 Task: Create Issue Issue0000000217 in Backlog  in Scrum Project Project0000000044 in Jira. Create Issue Issue0000000218 in Backlog  in Scrum Project Project0000000044 in Jira. Create Issue Issue0000000219 in Backlog  in Scrum Project Project0000000044 in Jira. Create Issue Issue0000000220 in Backlog  in Scrum Project Project0000000044 in Jira. Change IN PROGRESS as Status of Issue Issue0000000212 in Backlog  in Scrum Project Project0000000043 in Jira
Action: Mouse moved to (361, 498)
Screenshot: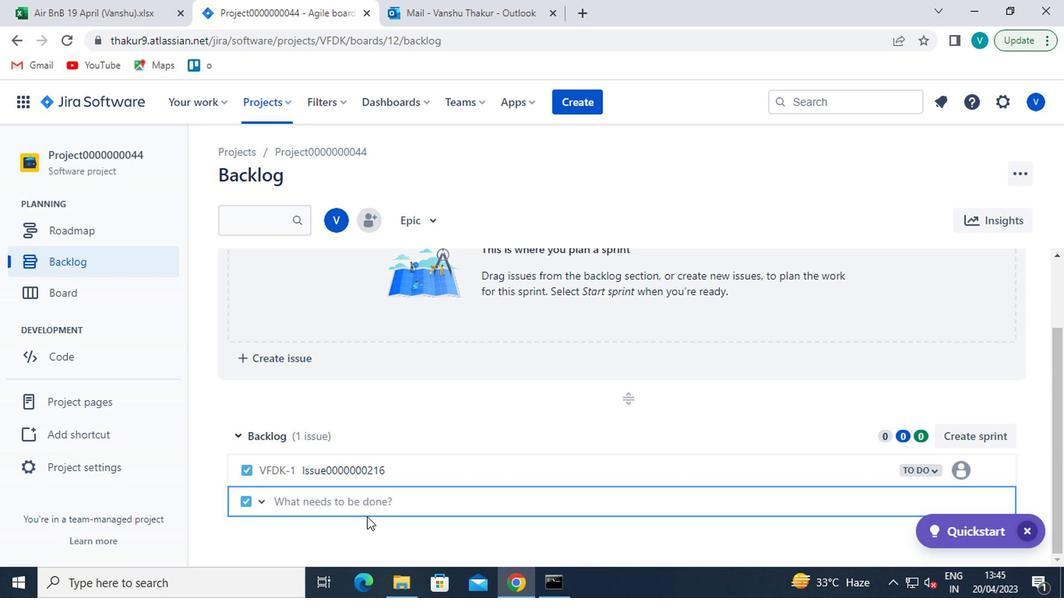 
Action: Mouse pressed left at (361, 498)
Screenshot: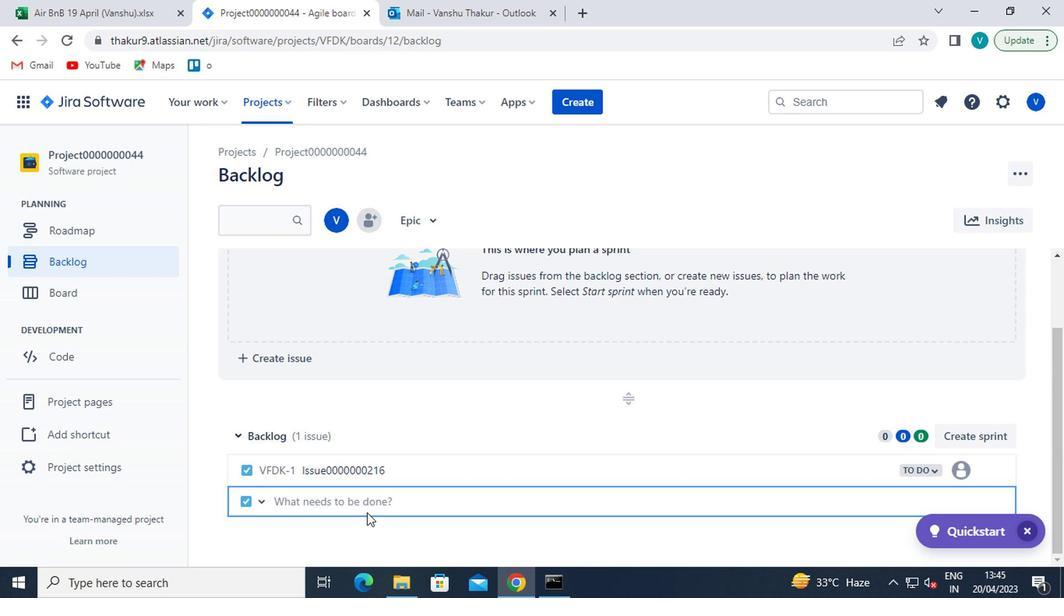 
Action: Key pressed <Key.shift>ISSUE0000000217
Screenshot: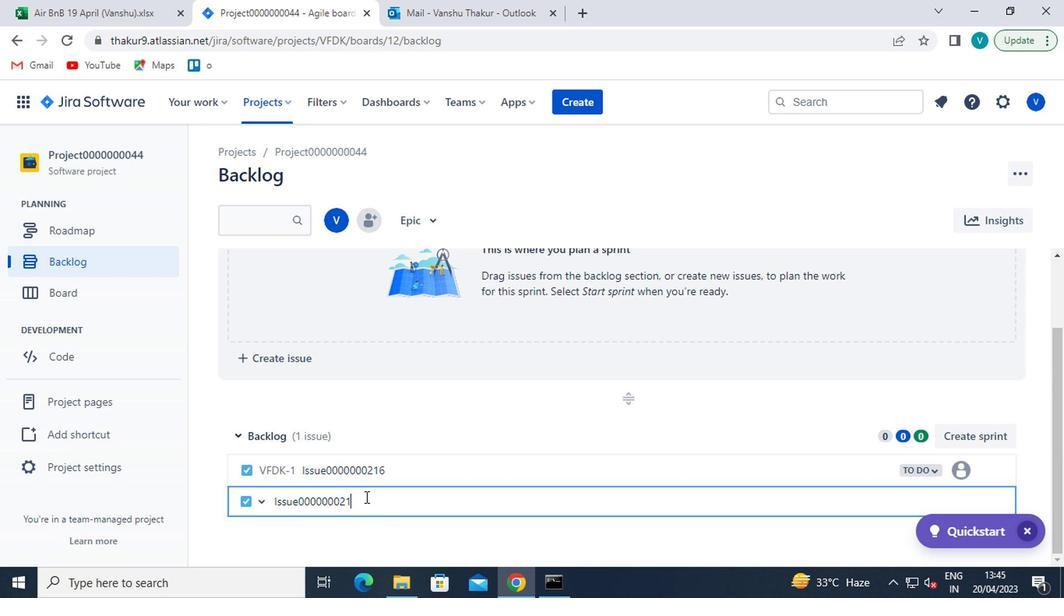 
Action: Mouse moved to (361, 498)
Screenshot: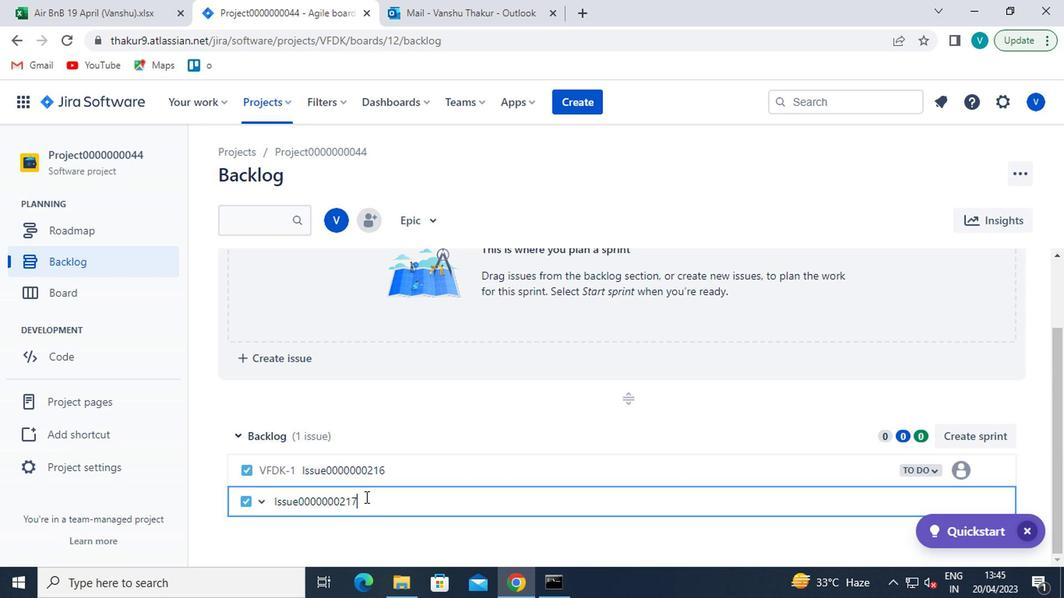 
Action: Key pressed <Key.enter><Key.shift>ISSUE0000000218<Key.enter><Key.shift>ISSUE0000000219<Key.enter><Key.shift>ISSUE0000000220<Key.enter>
Screenshot: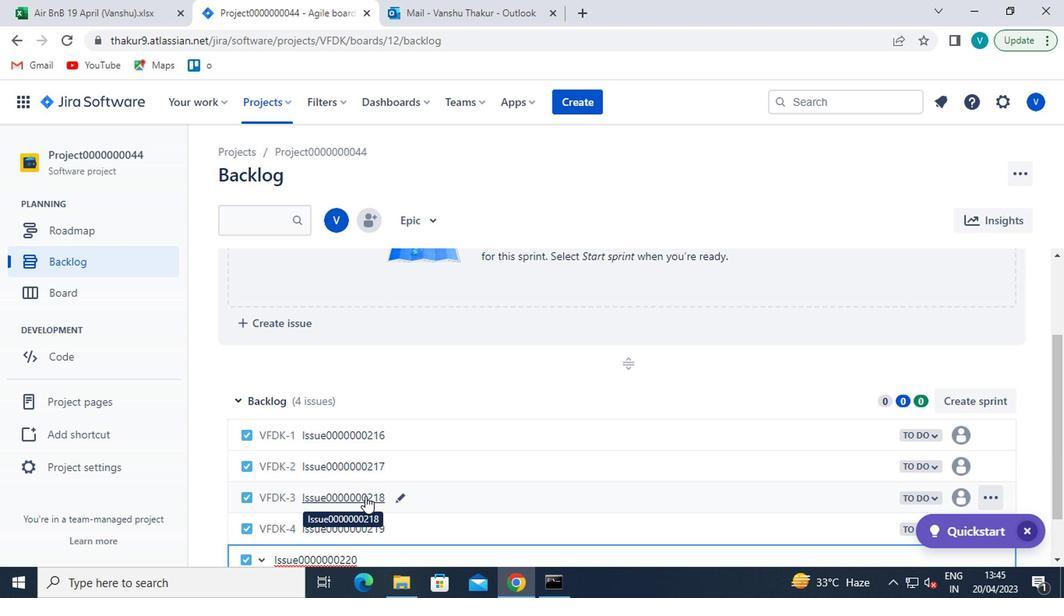 
Action: Mouse moved to (267, 104)
Screenshot: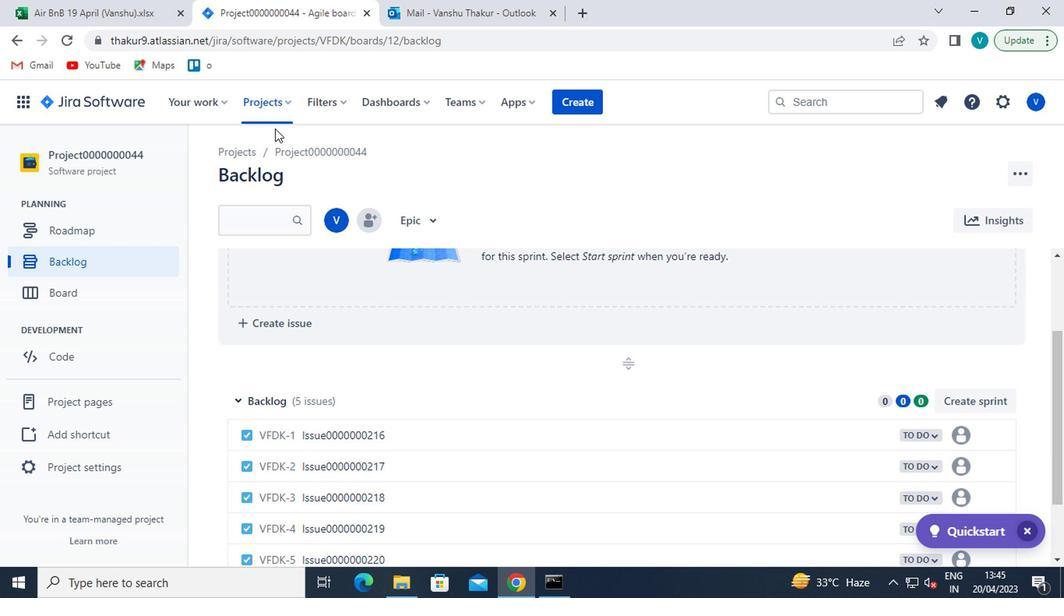 
Action: Mouse pressed left at (267, 104)
Screenshot: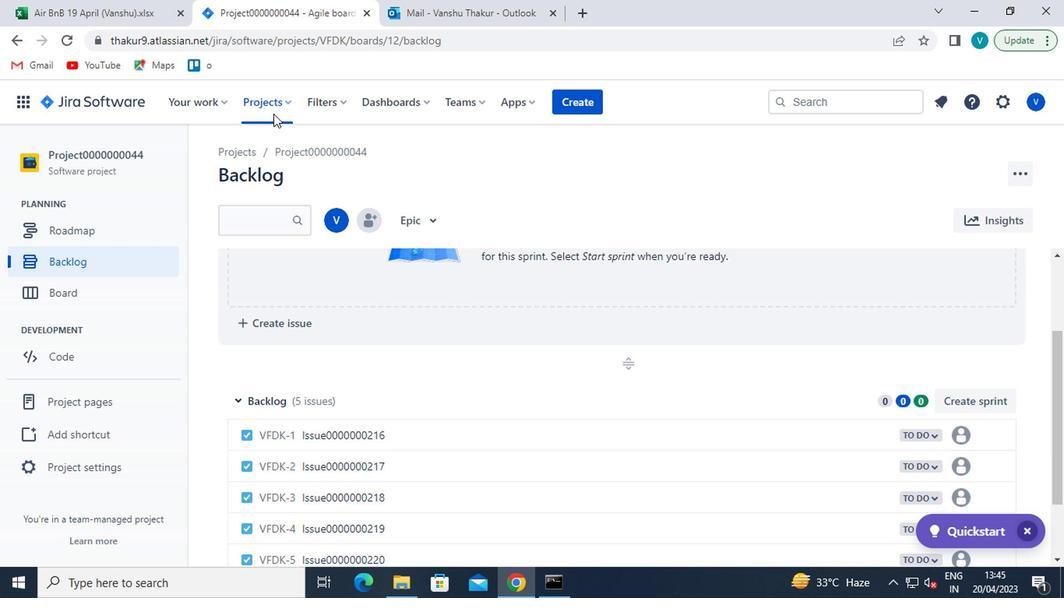 
Action: Mouse moved to (326, 203)
Screenshot: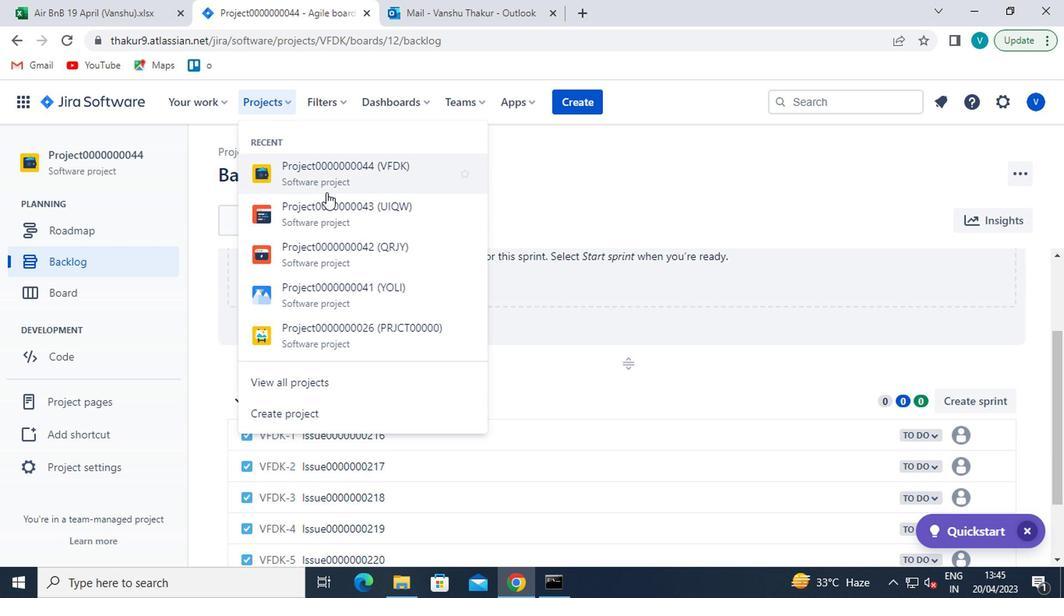 
Action: Mouse pressed left at (326, 203)
Screenshot: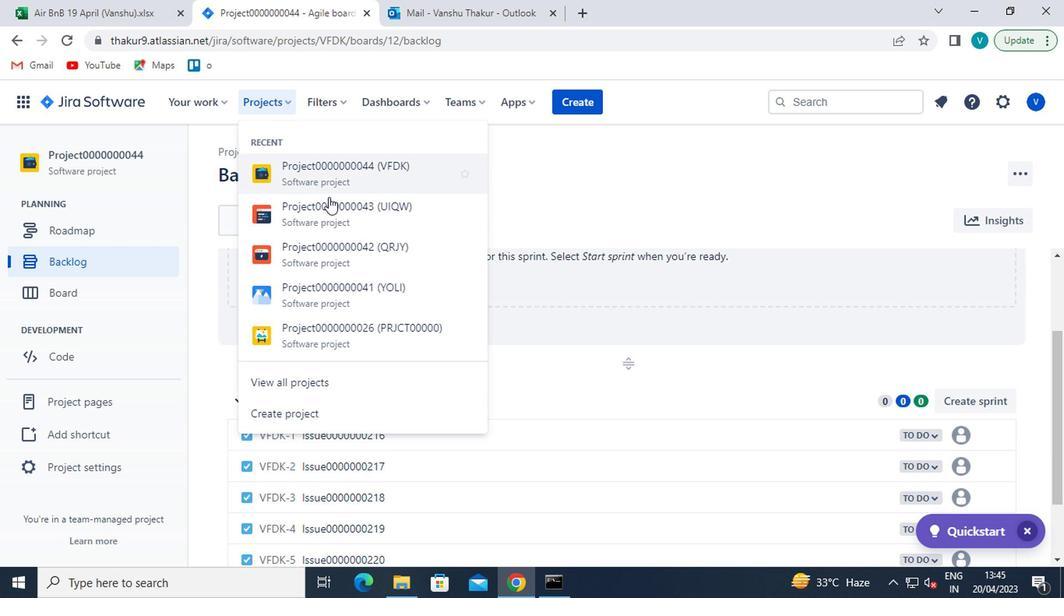 
Action: Mouse moved to (83, 265)
Screenshot: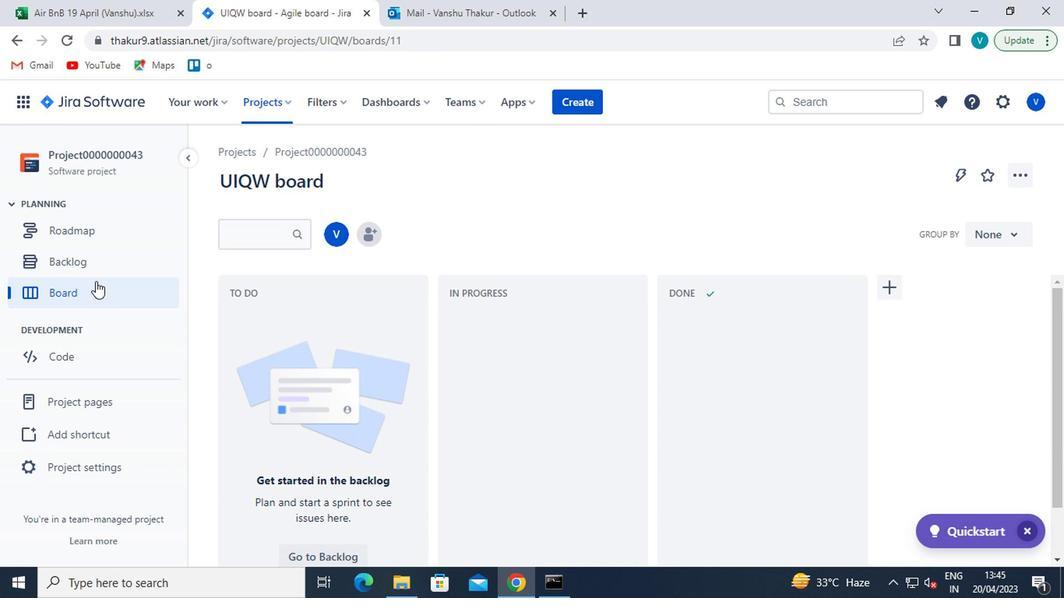 
Action: Mouse pressed left at (83, 265)
Screenshot: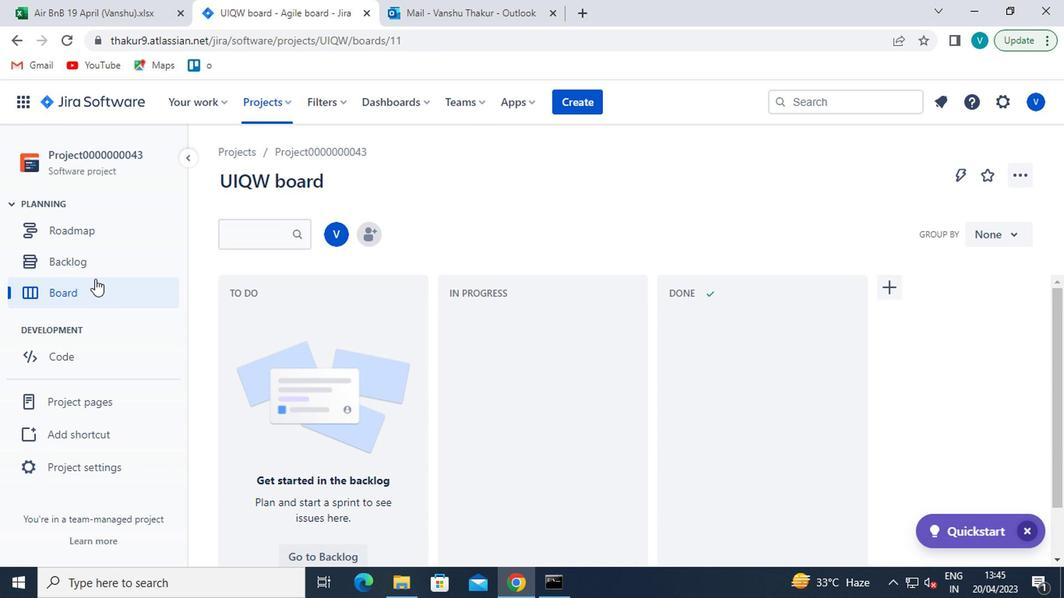
Action: Mouse moved to (375, 400)
Screenshot: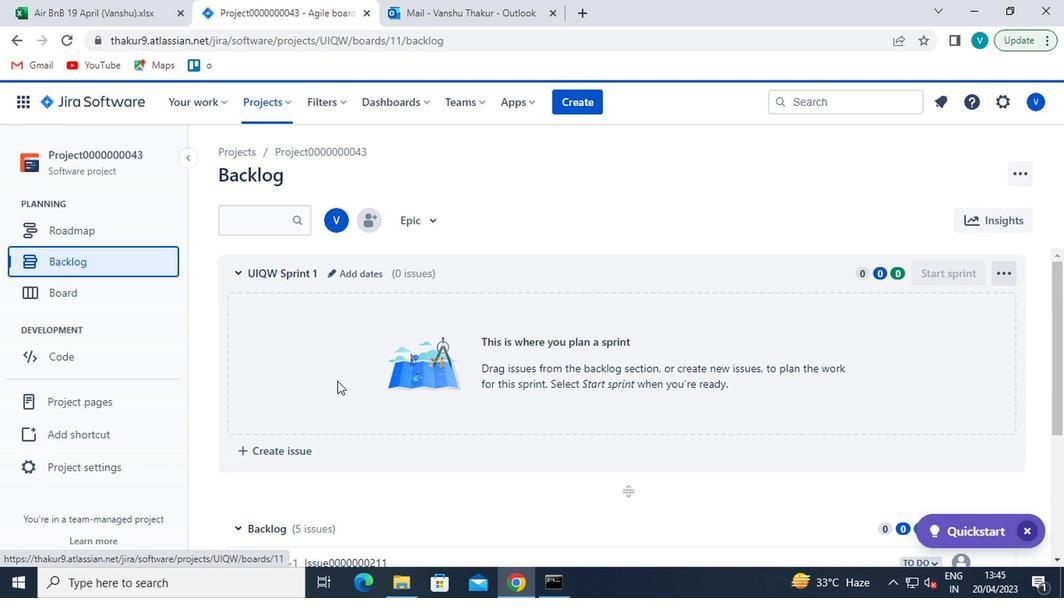 
Action: Mouse scrolled (375, 399) with delta (0, 0)
Screenshot: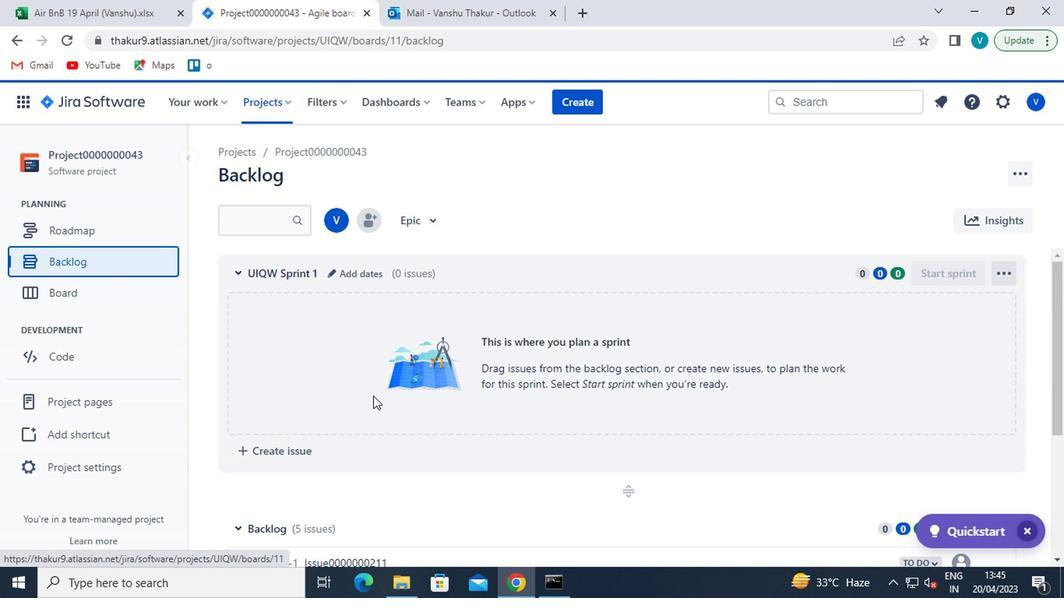 
Action: Mouse scrolled (375, 399) with delta (0, 0)
Screenshot: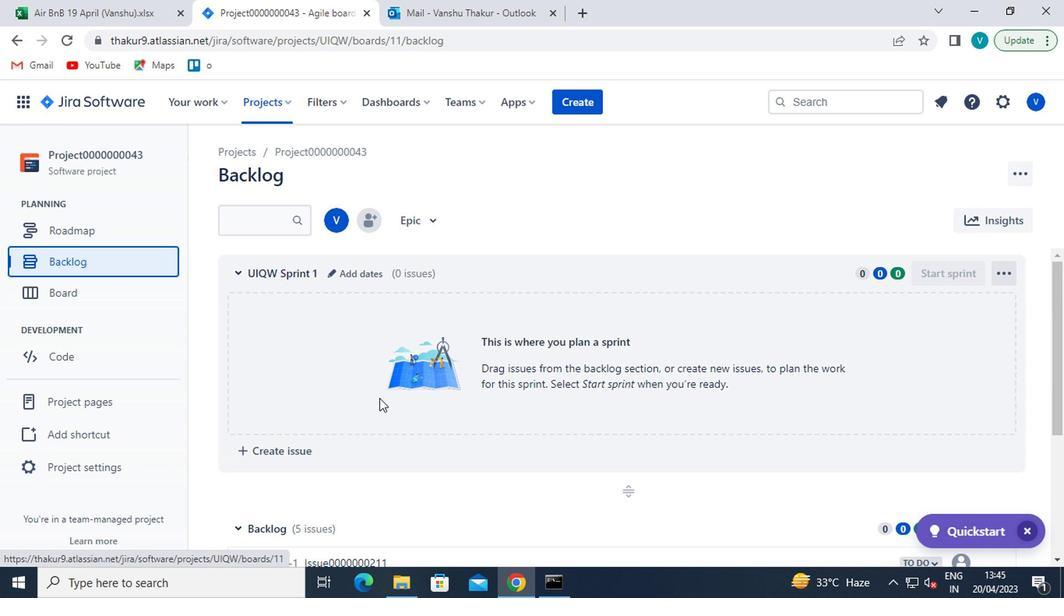 
Action: Mouse moved to (924, 404)
Screenshot: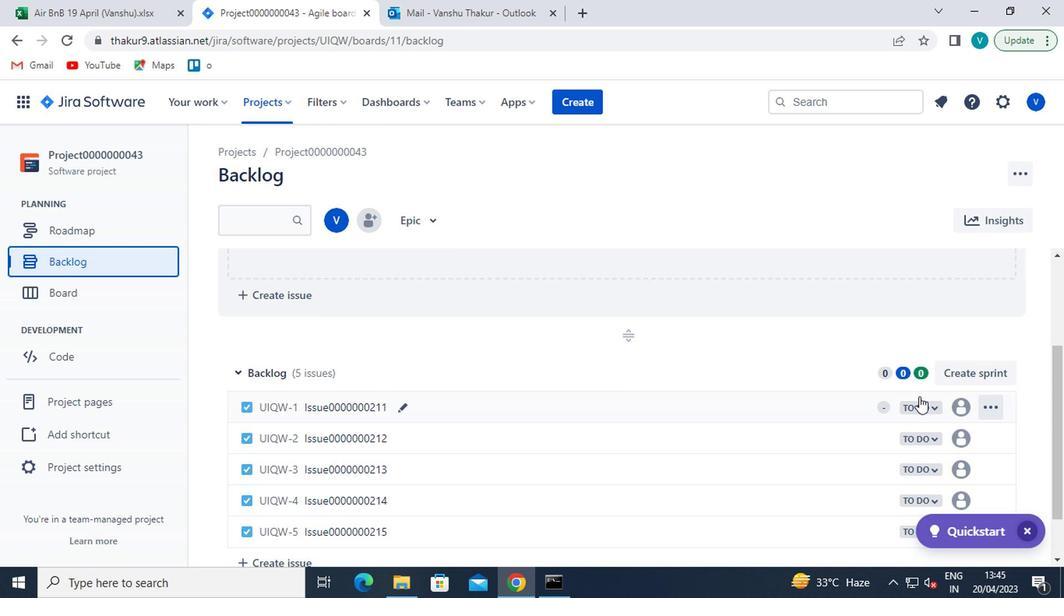 
Action: Mouse pressed left at (924, 404)
Screenshot: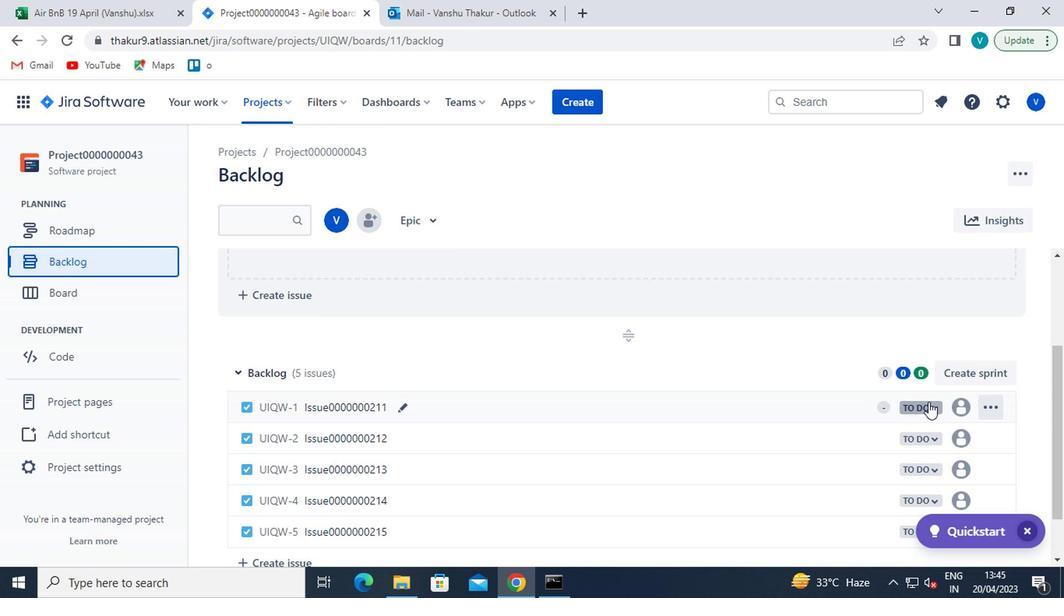 
Action: Mouse moved to (349, 437)
Screenshot: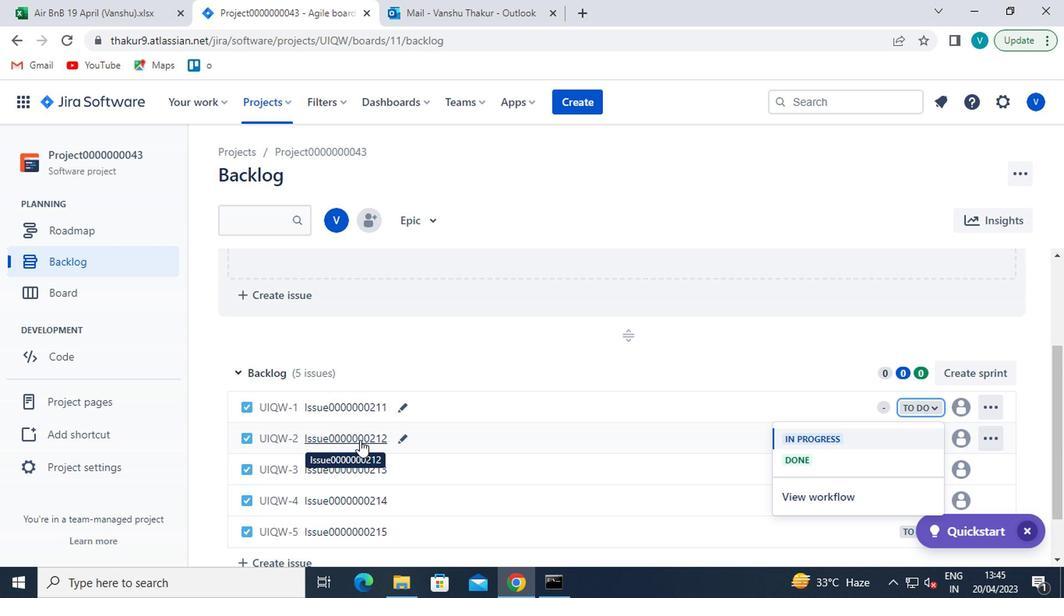 
Action: Mouse pressed left at (349, 437)
Screenshot: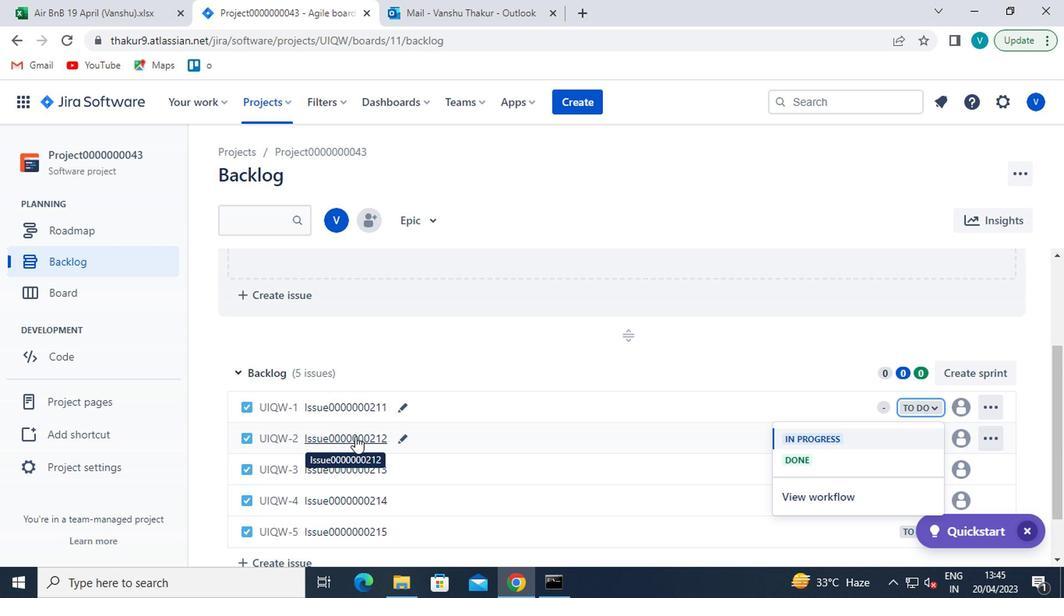 
Action: Mouse moved to (1025, 263)
Screenshot: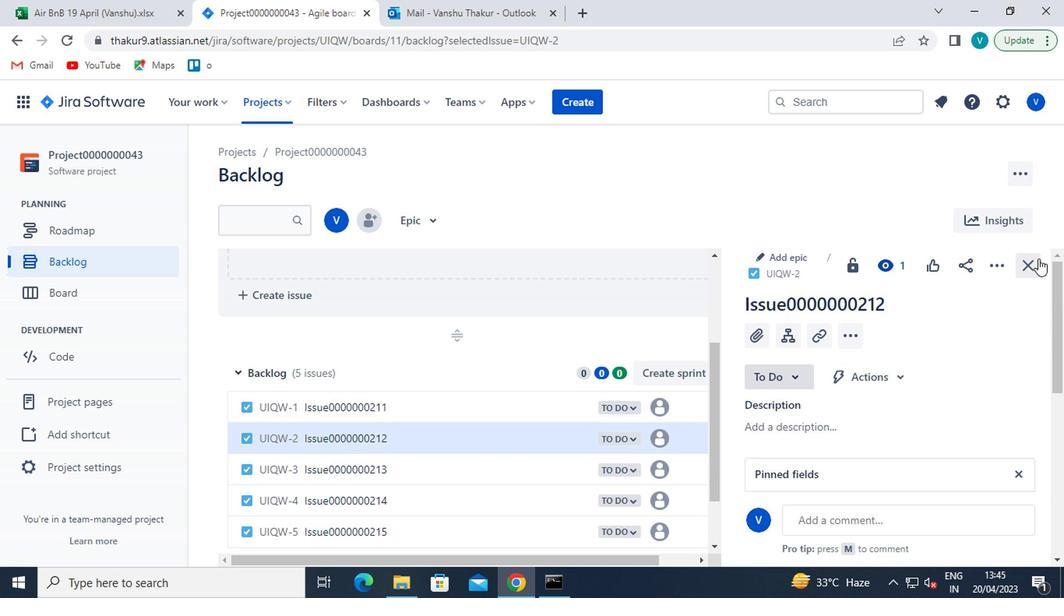 
Action: Mouse pressed left at (1025, 263)
Screenshot: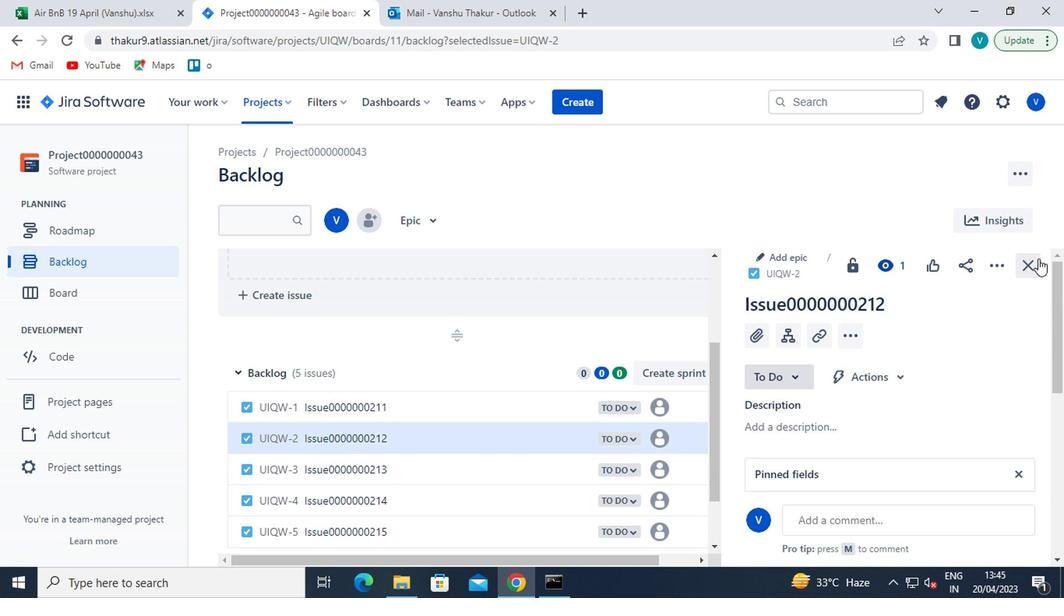 
Action: Mouse moved to (929, 438)
Screenshot: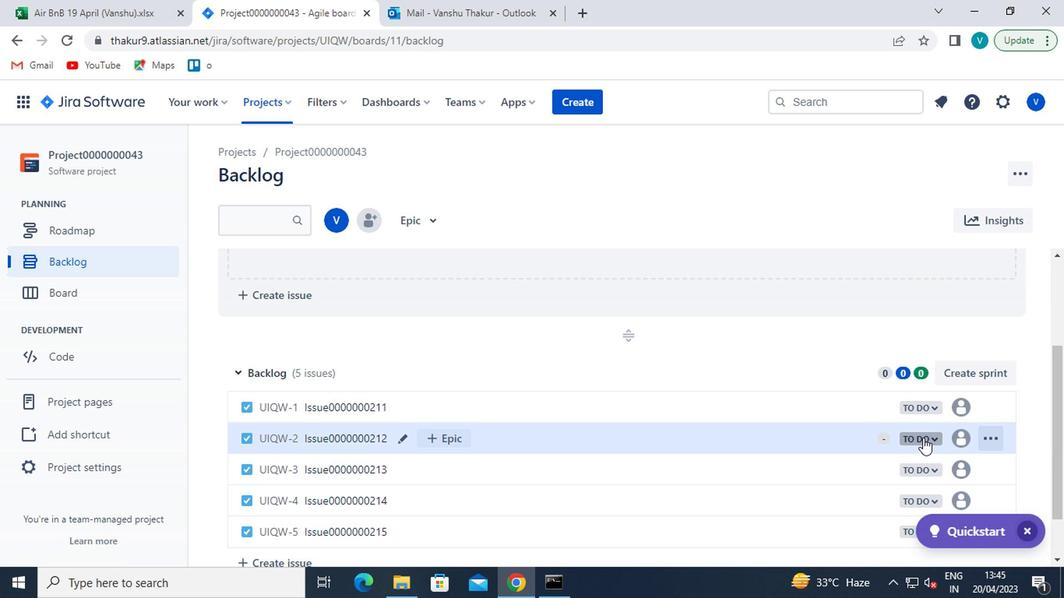 
Action: Mouse pressed left at (929, 438)
Screenshot: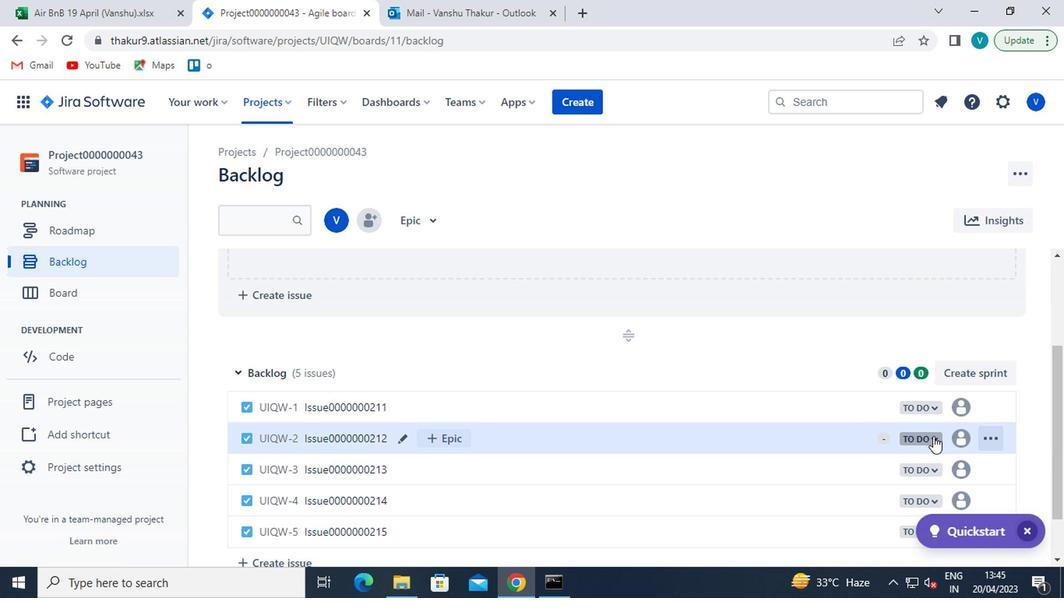 
Action: Mouse moved to (806, 472)
Screenshot: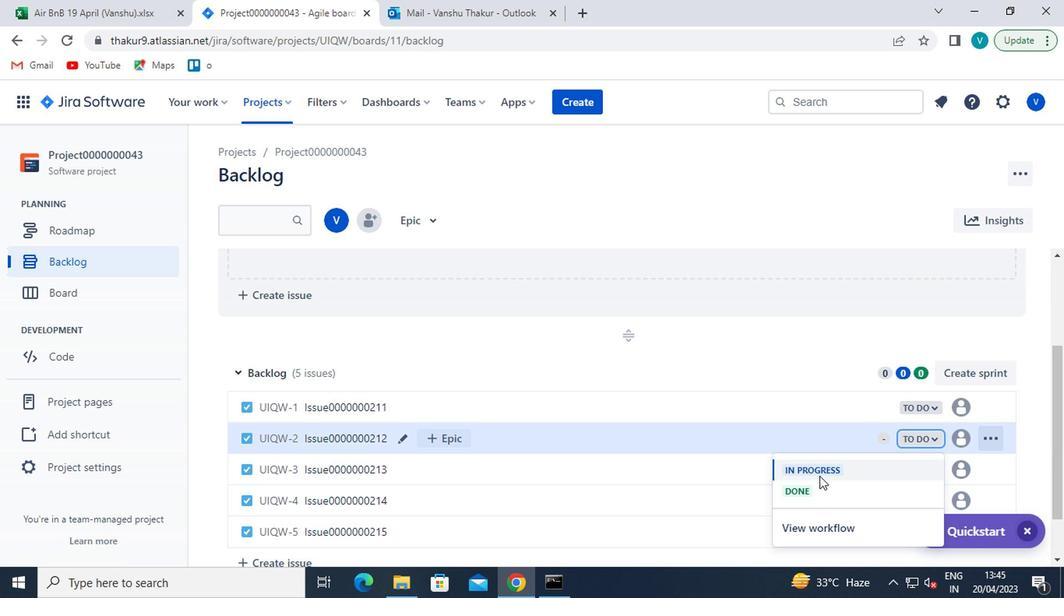
Action: Mouse pressed left at (806, 472)
Screenshot: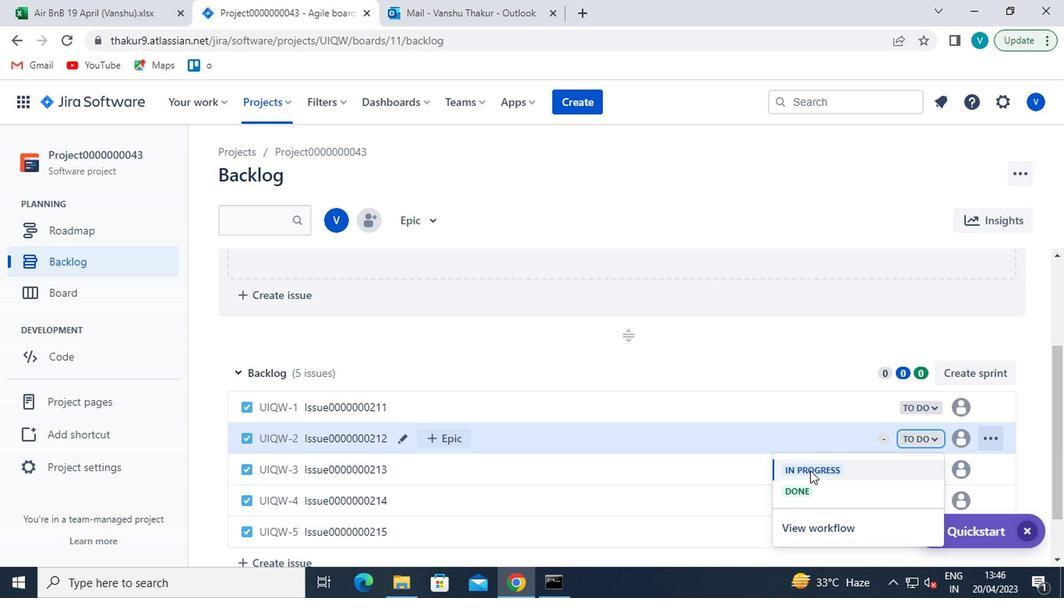 
